Task: Create Card Financial Planning Session in Board Productivity Hacks to Workspace Computer Networking. Create Card Career Development Planning in Board IT Risk Management to Workspace Computer Networking. Create Card Budget Review Meeting in Board IT Security and Compliance Management to Workspace Computer Networking
Action: Mouse moved to (106, 53)
Screenshot: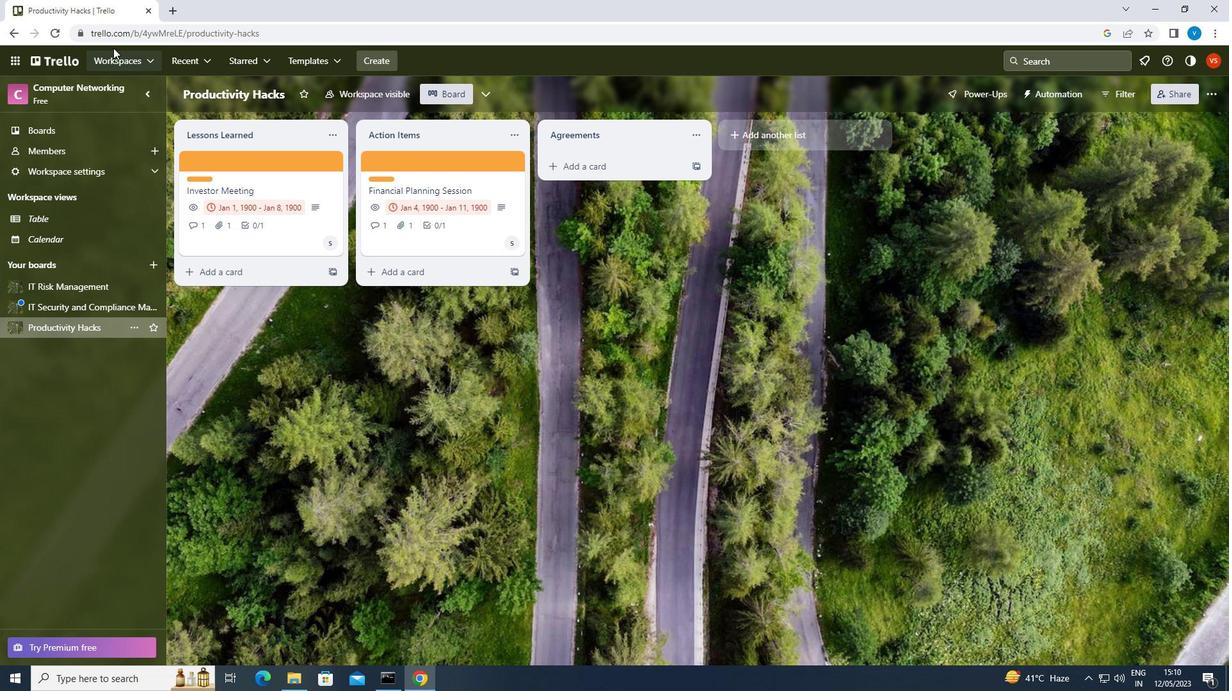 
Action: Mouse pressed left at (106, 53)
Screenshot: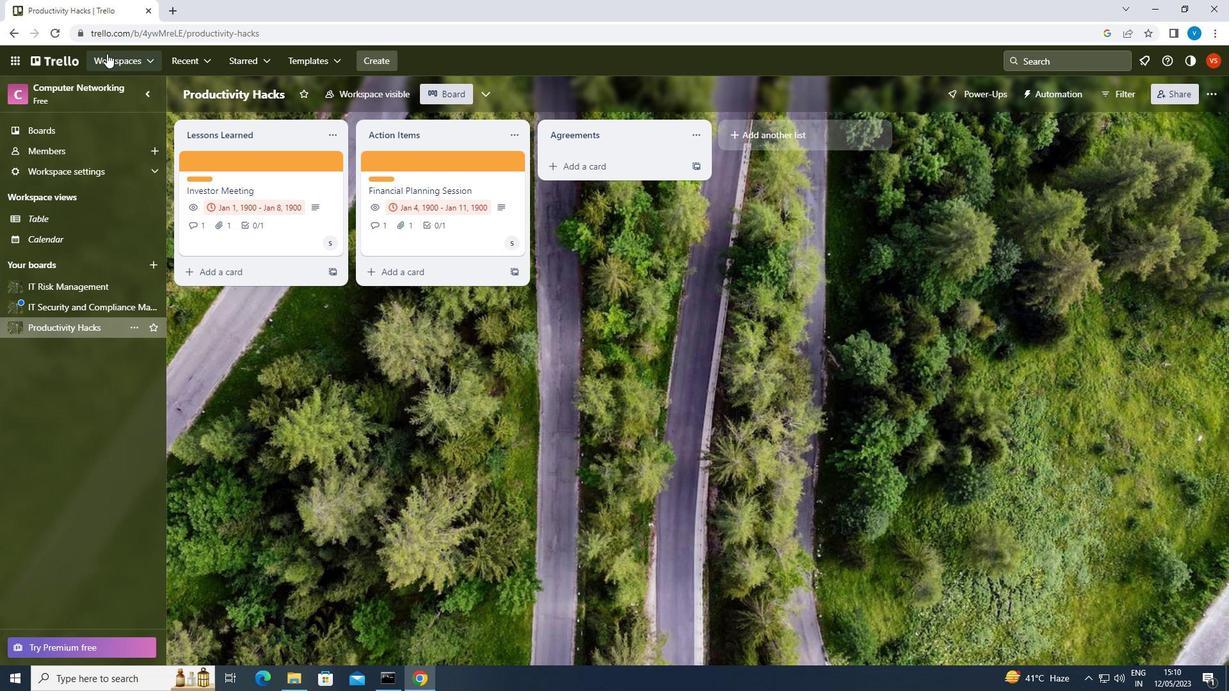 
Action: Mouse moved to (172, 376)
Screenshot: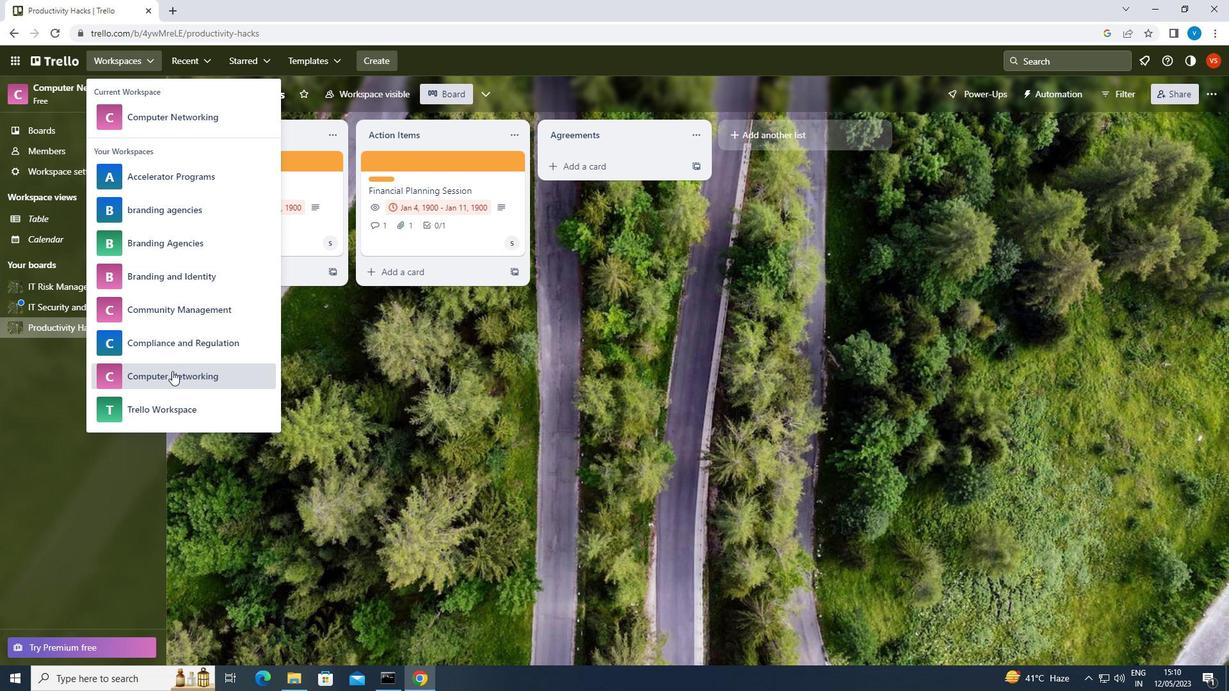 
Action: Mouse pressed left at (172, 376)
Screenshot: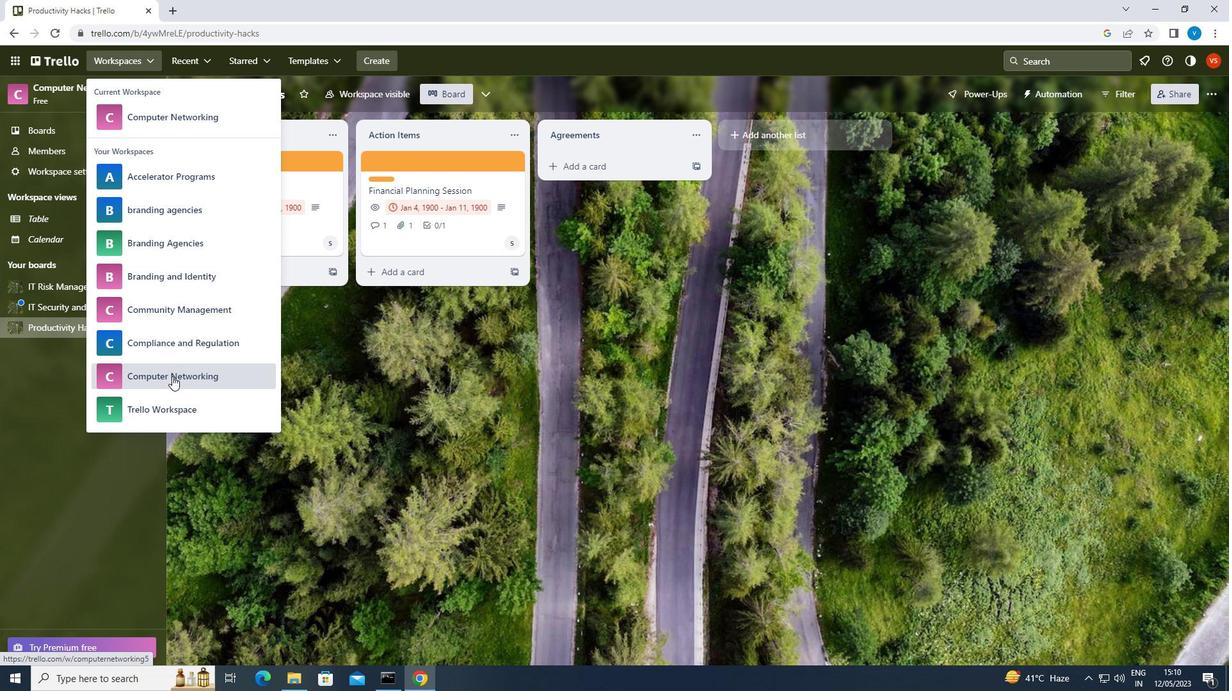 
Action: Mouse moved to (963, 528)
Screenshot: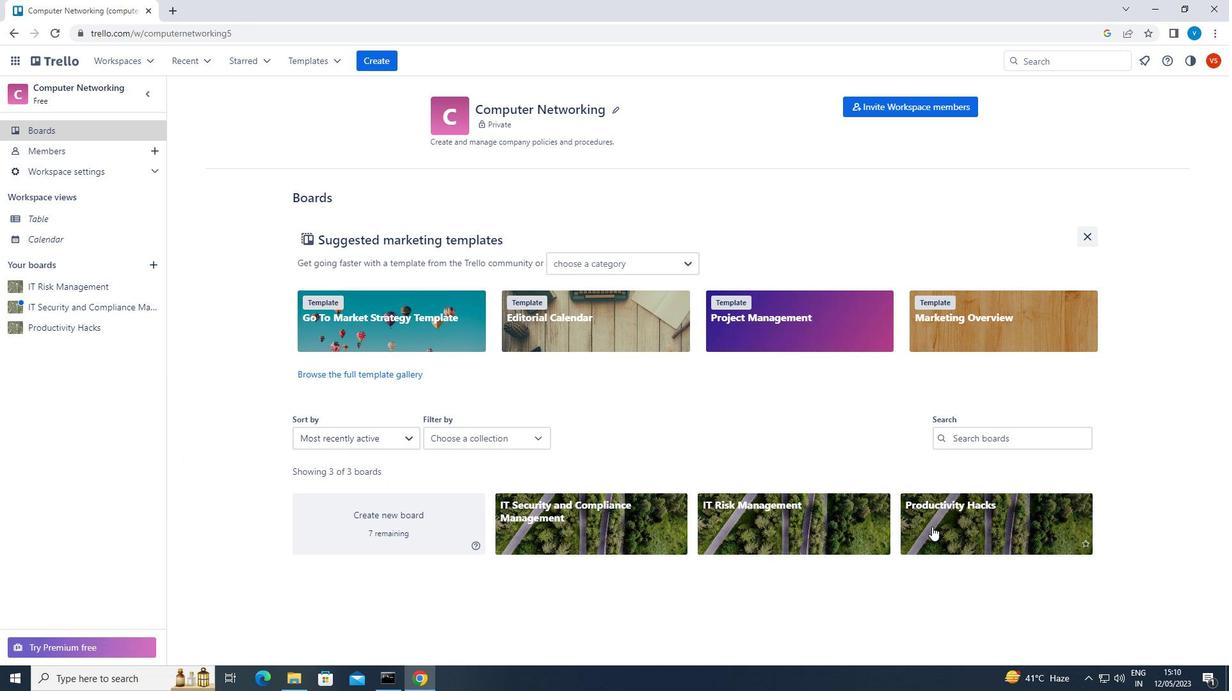 
Action: Mouse pressed left at (963, 528)
Screenshot: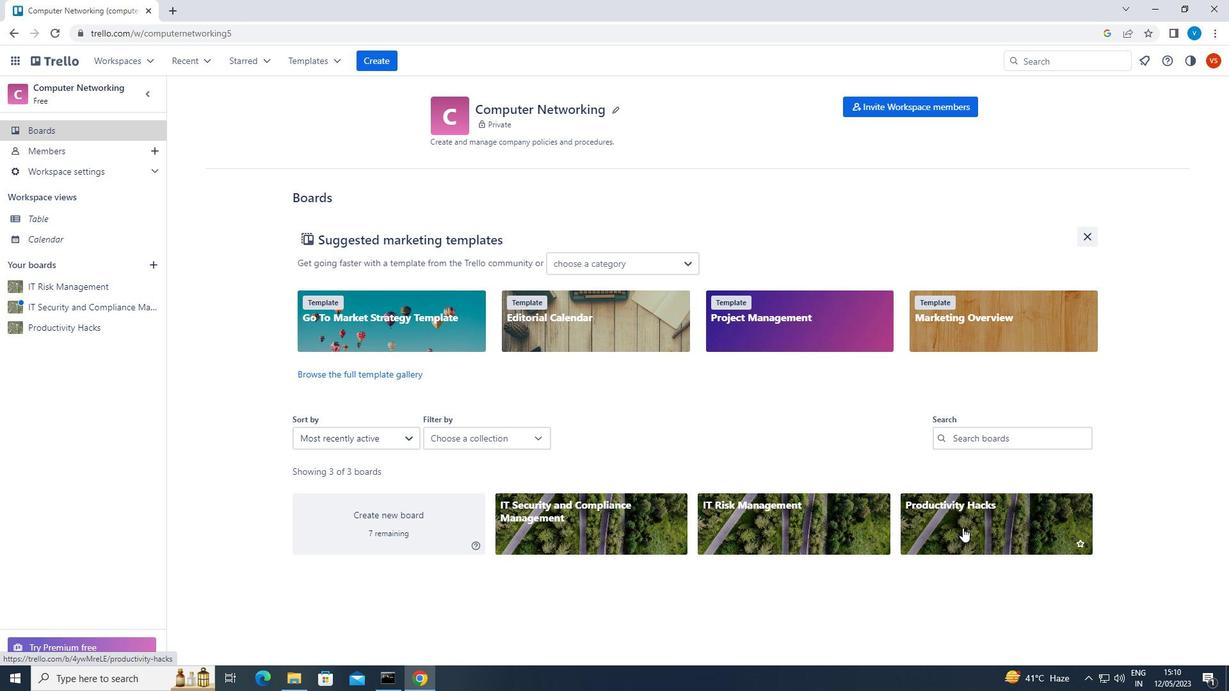 
Action: Mouse moved to (629, 163)
Screenshot: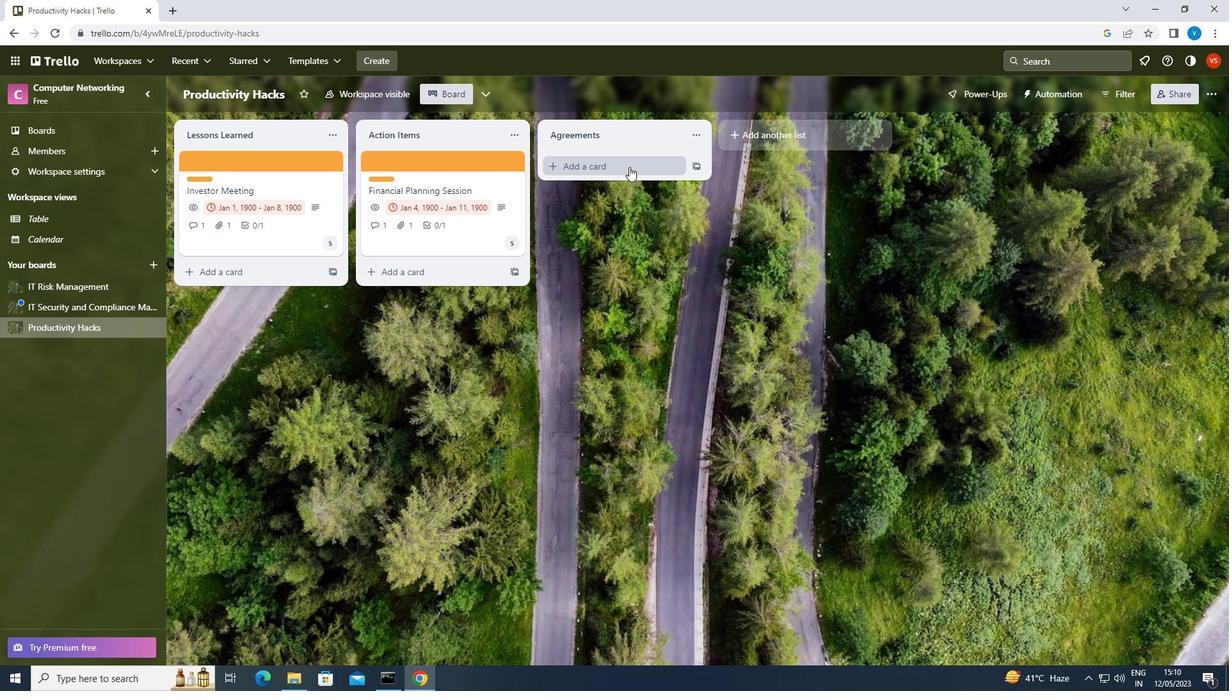 
Action: Mouse pressed left at (629, 163)
Screenshot: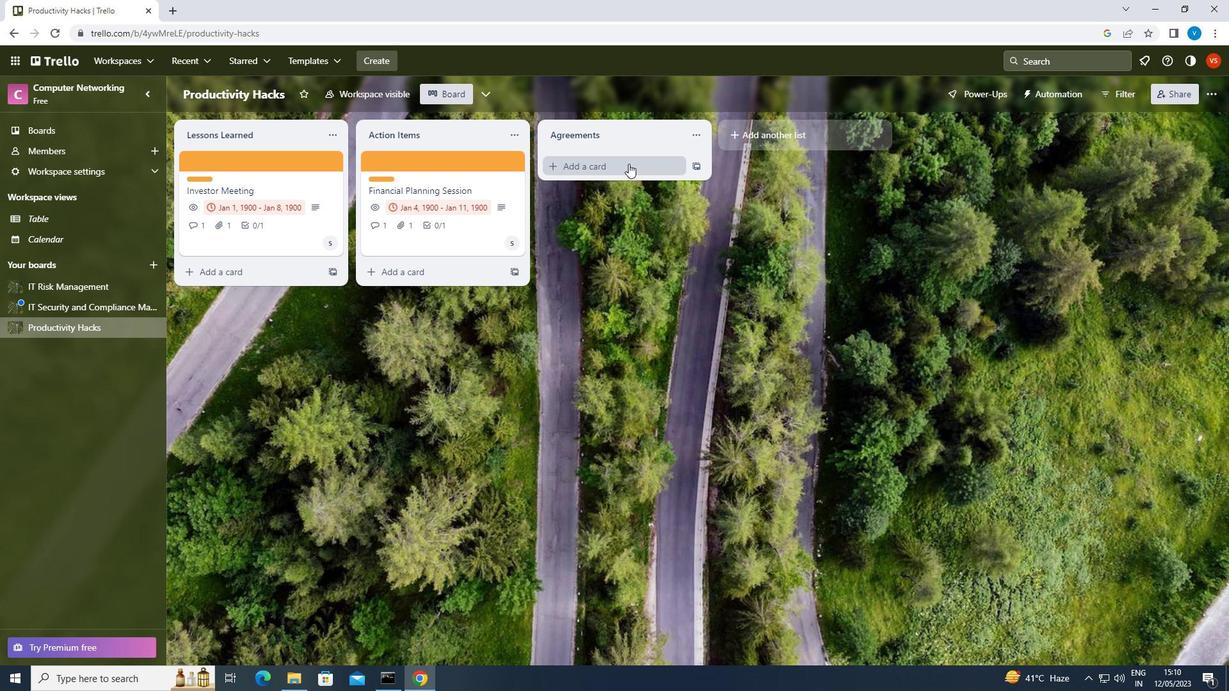 
Action: Key pressed <Key.shift>FINANCIAL<Key.space><Key.shift>PLANNING<Key.space><Key.shift>SESSION<Key.enter>
Screenshot: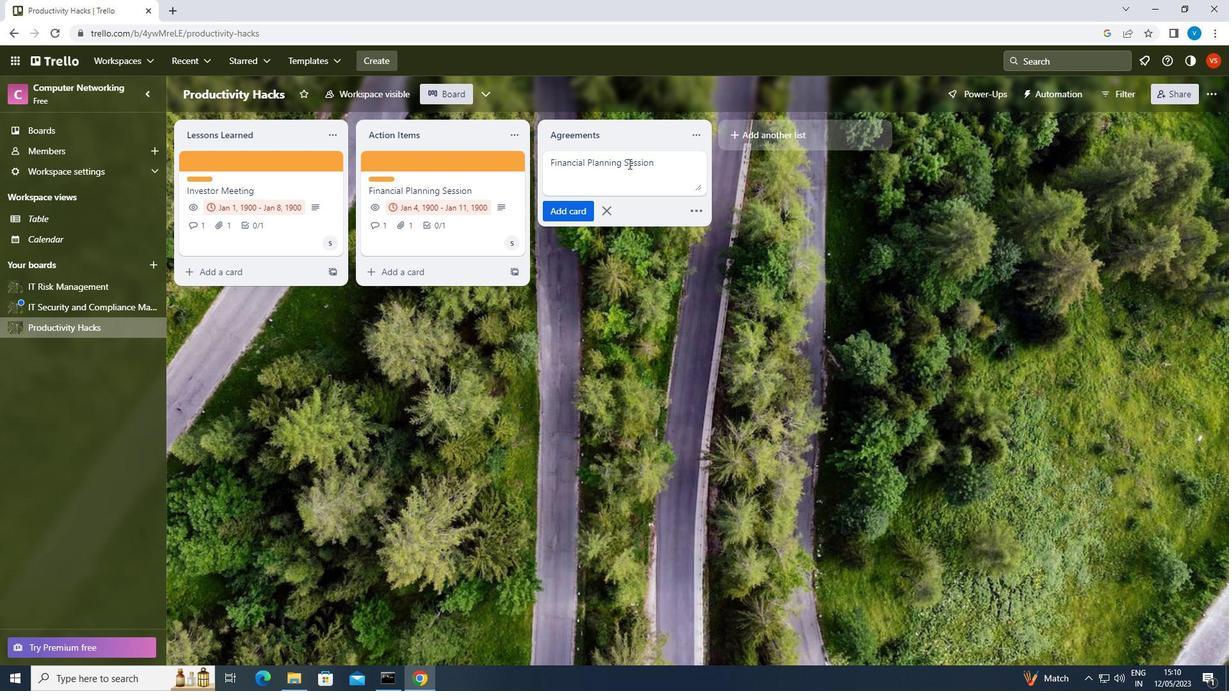 
Action: Mouse moved to (72, 288)
Screenshot: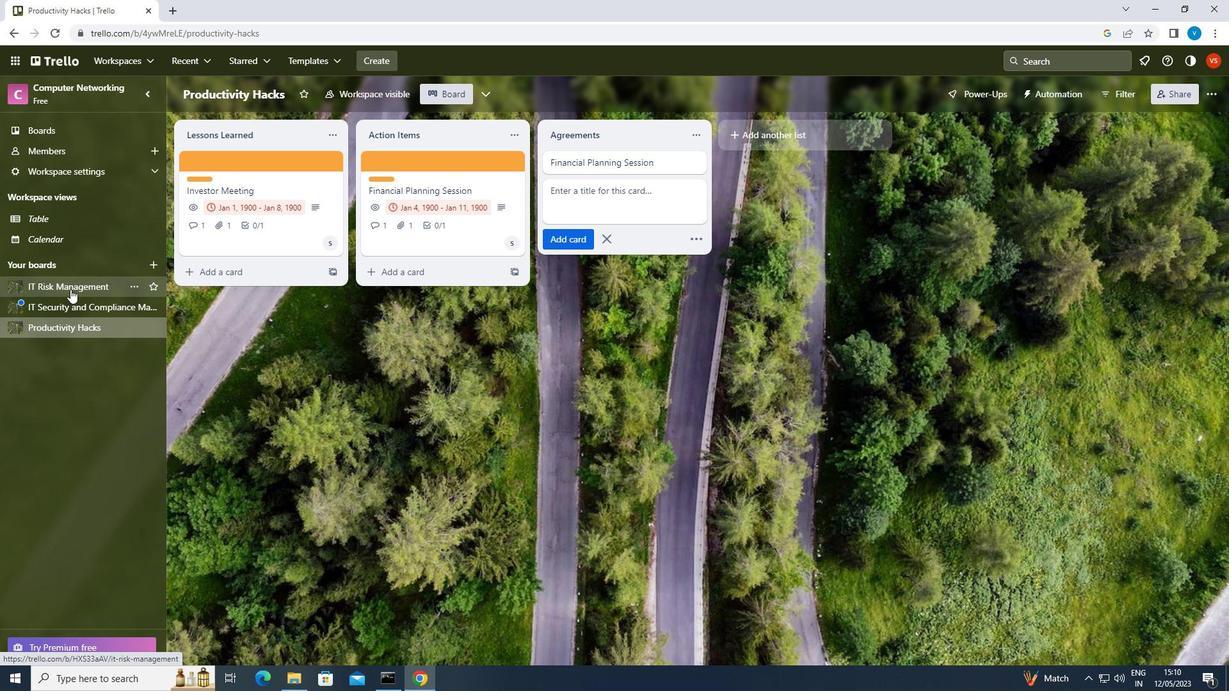 
Action: Mouse pressed left at (72, 288)
Screenshot: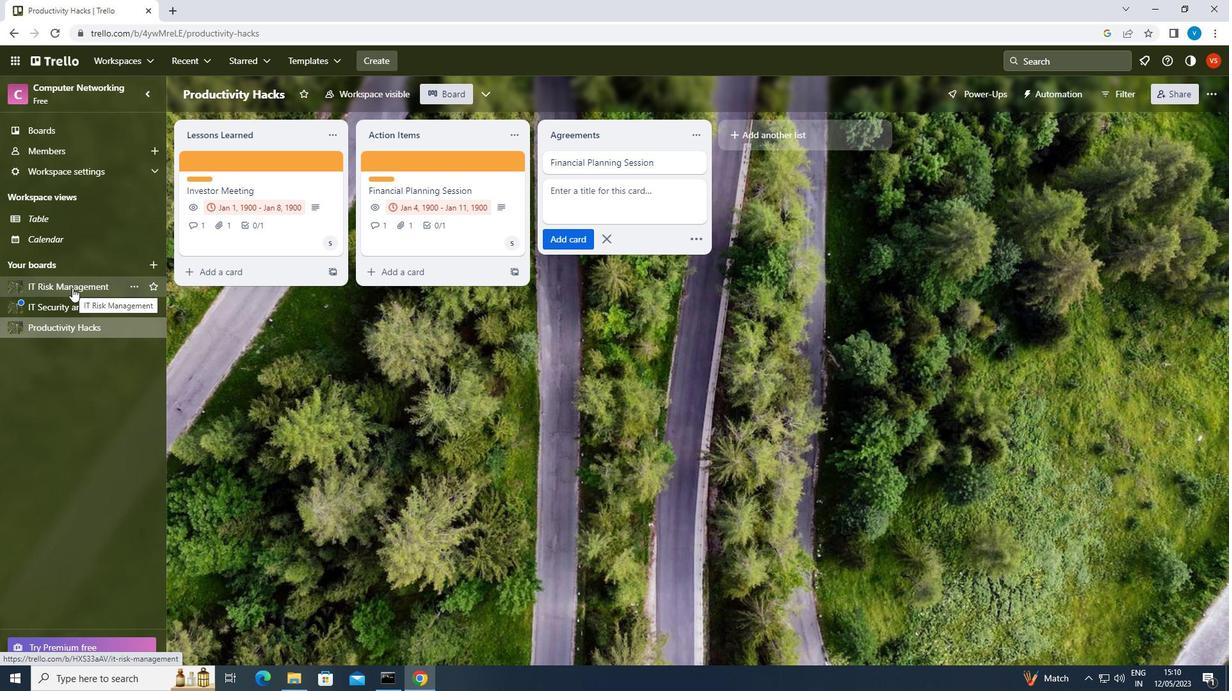 
Action: Mouse moved to (579, 167)
Screenshot: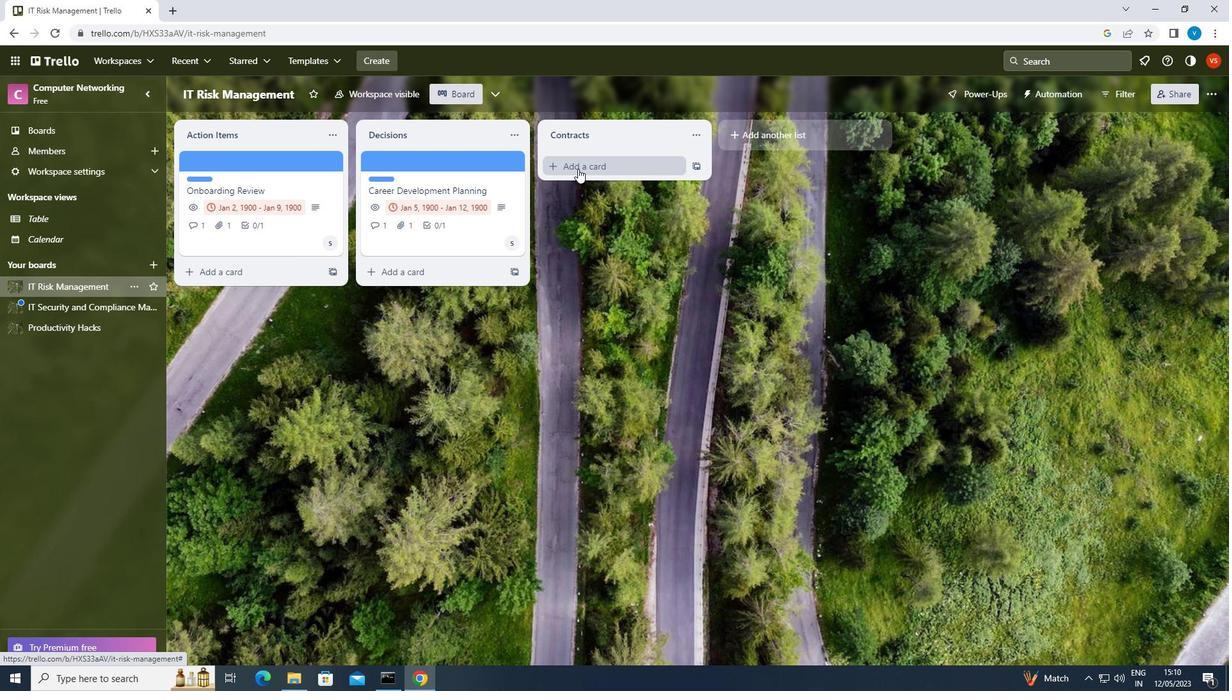 
Action: Mouse pressed left at (579, 167)
Screenshot: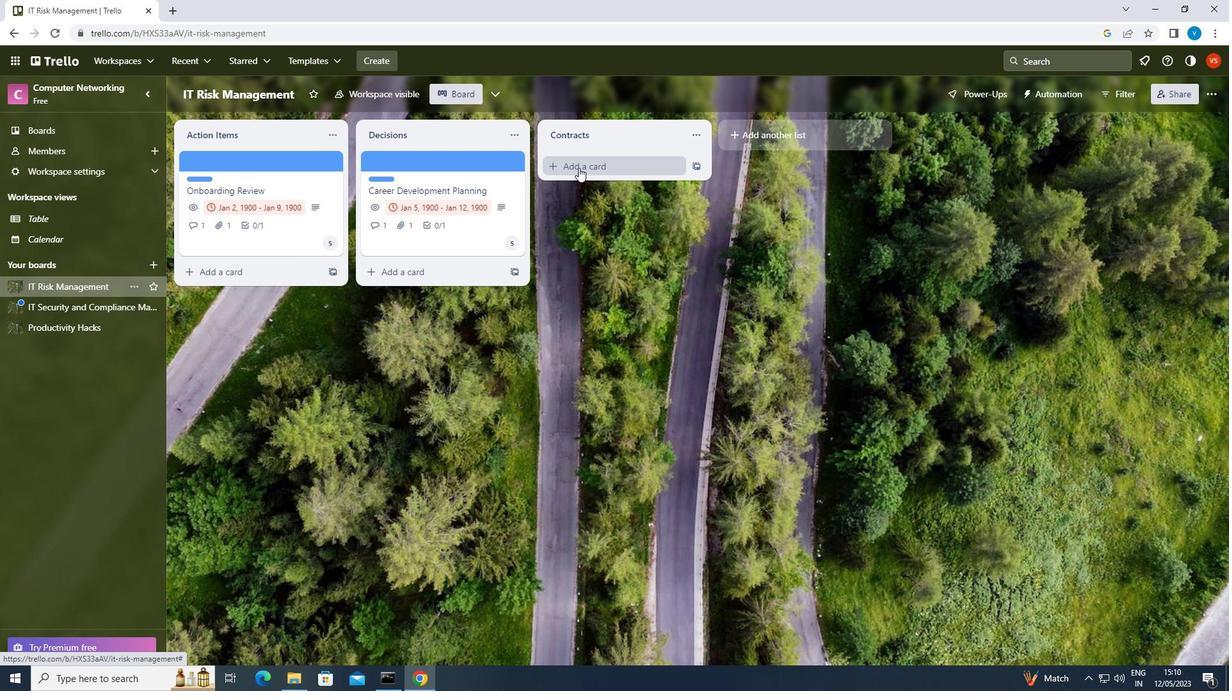 
Action: Key pressed <Key.shift>CAREER<Key.space><Key.shift>DEVELOPMENT<Key.space><Key.shift>PLANNING
Screenshot: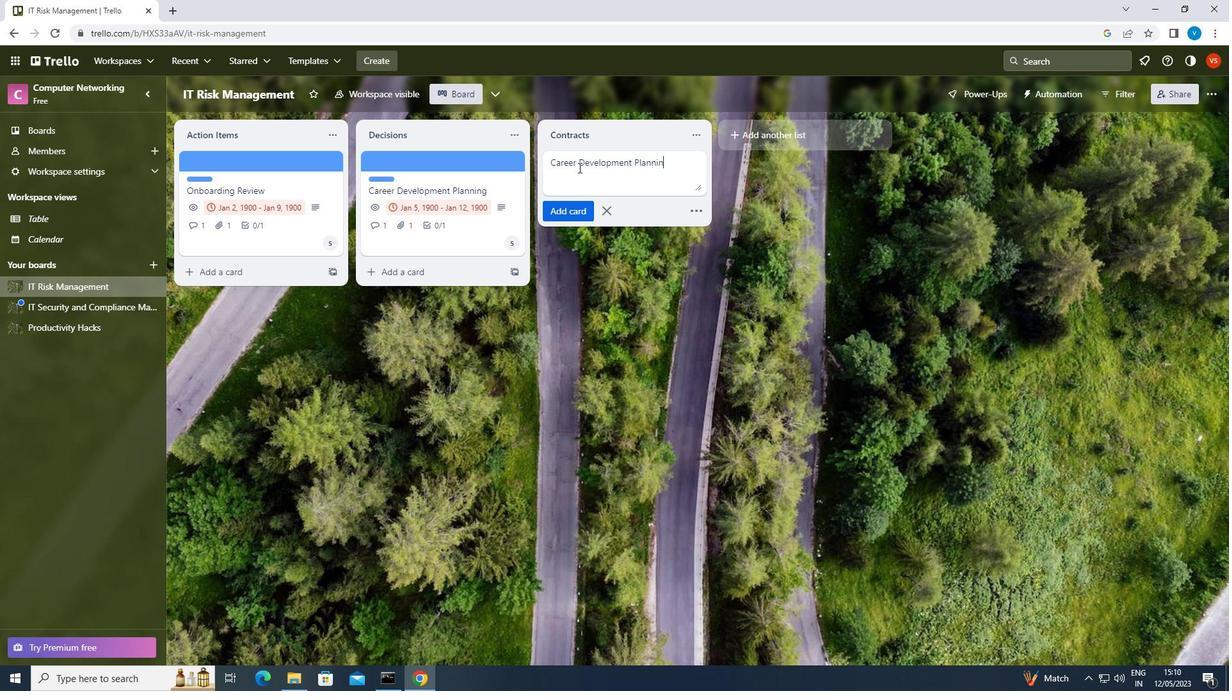 
Action: Mouse moved to (603, 190)
Screenshot: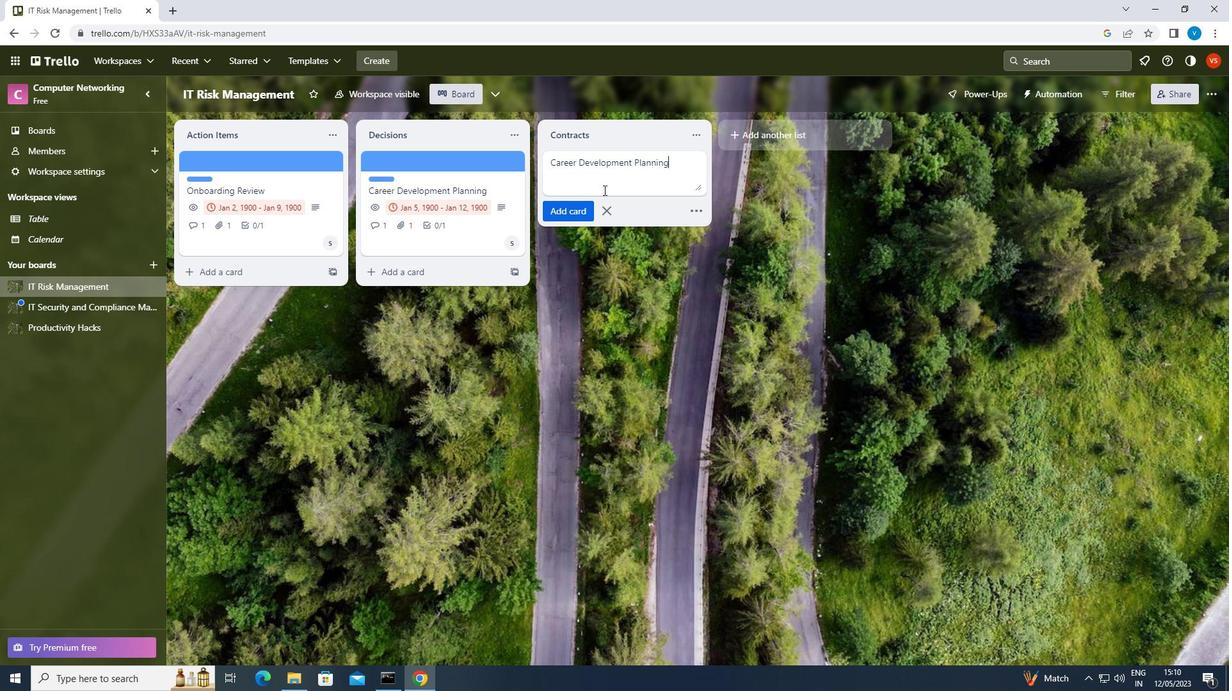 
Action: Key pressed <Key.enter>
Screenshot: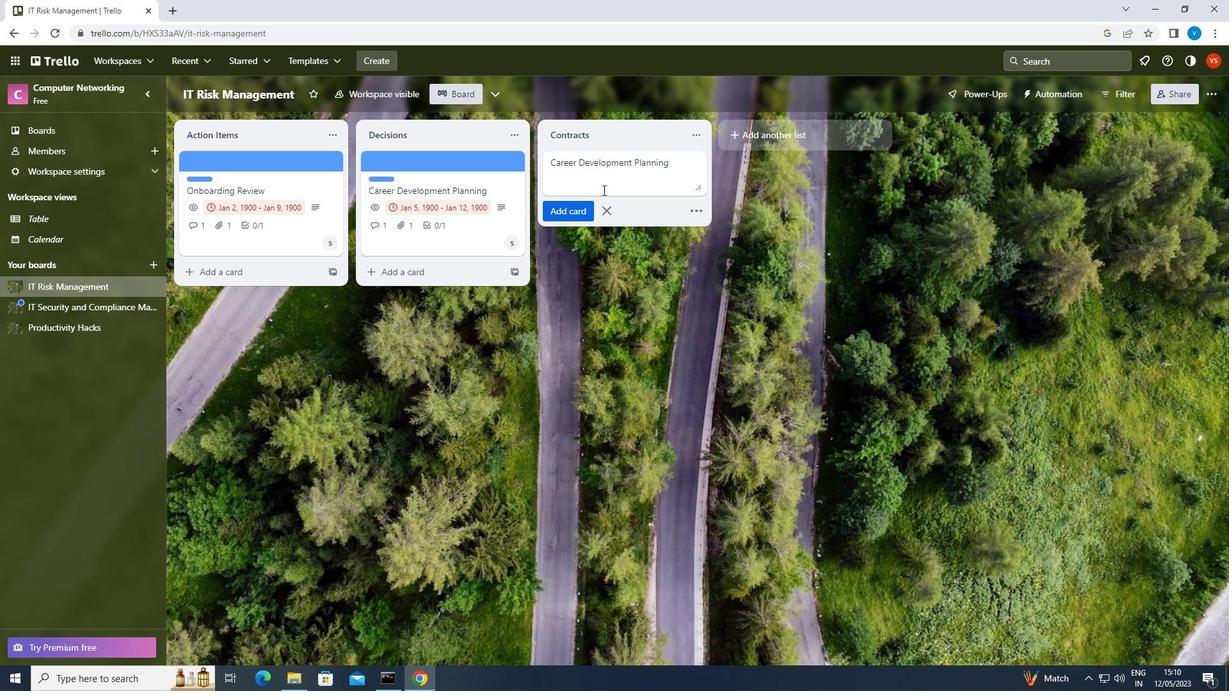 
Action: Mouse moved to (98, 301)
Screenshot: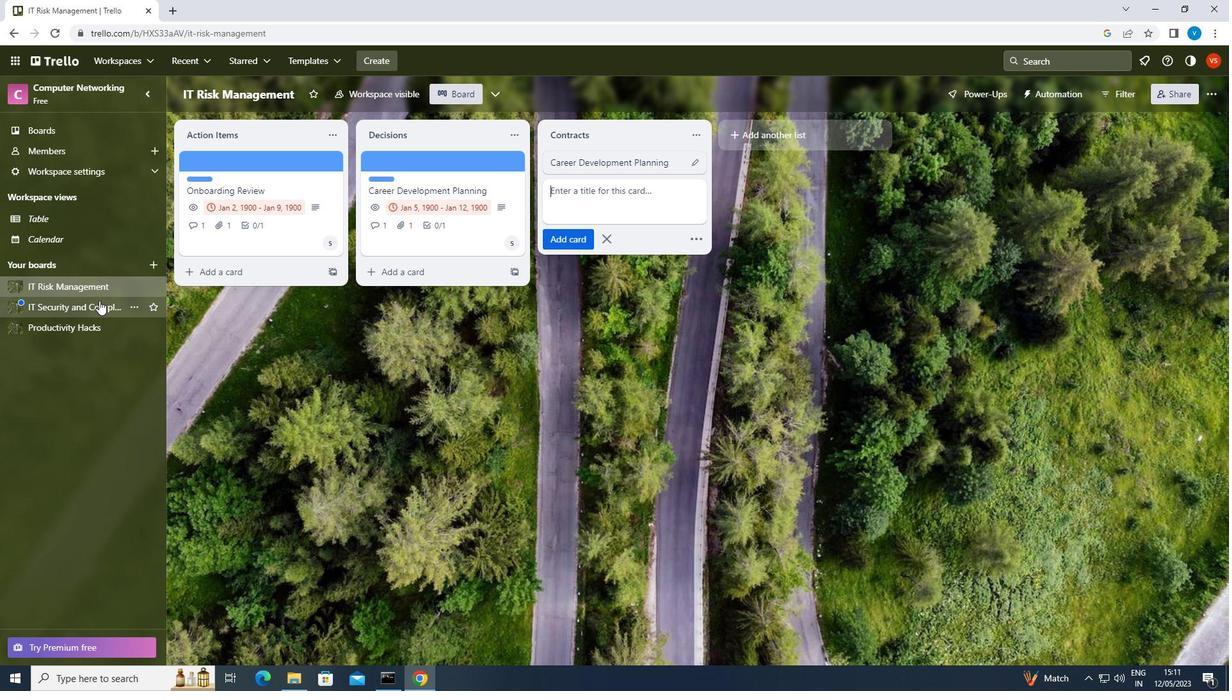 
Action: Mouse pressed left at (98, 301)
Screenshot: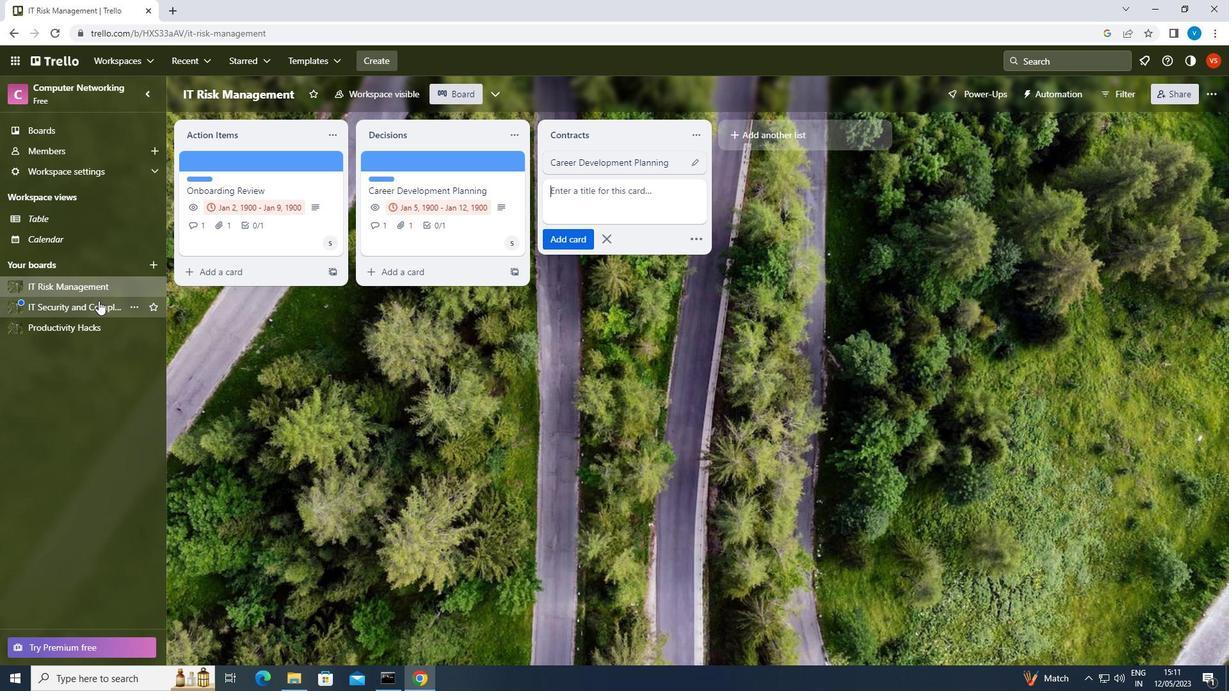 
Action: Mouse moved to (577, 163)
Screenshot: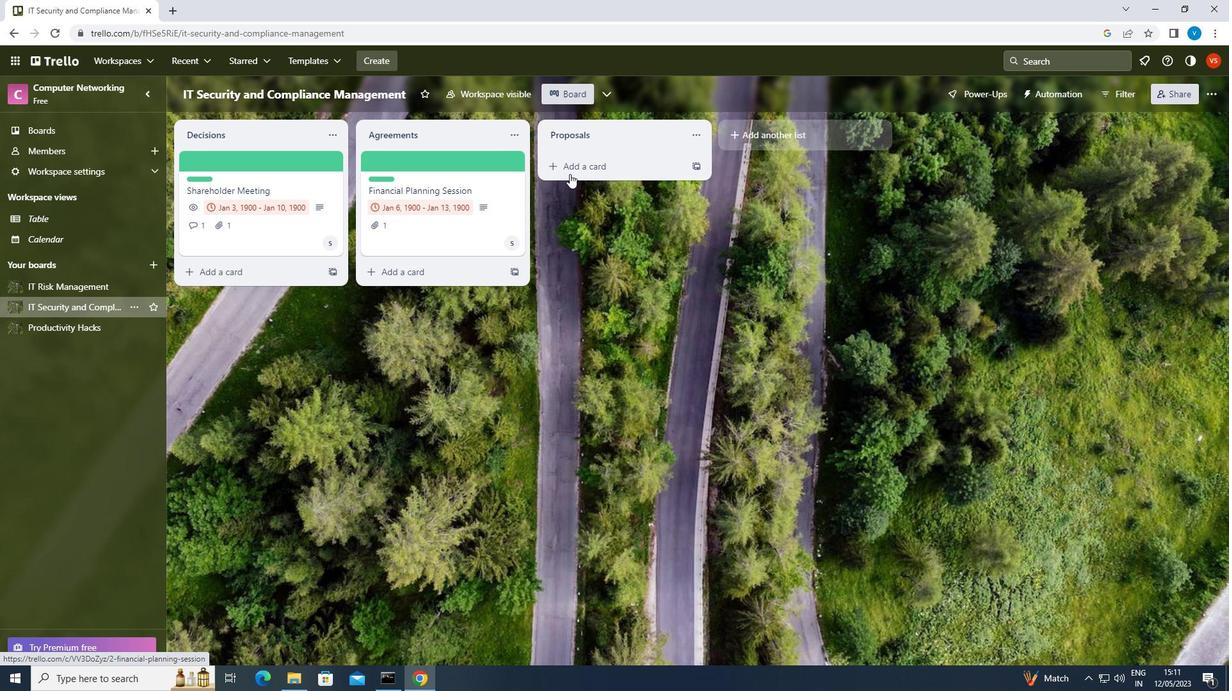 
Action: Mouse pressed left at (577, 163)
Screenshot: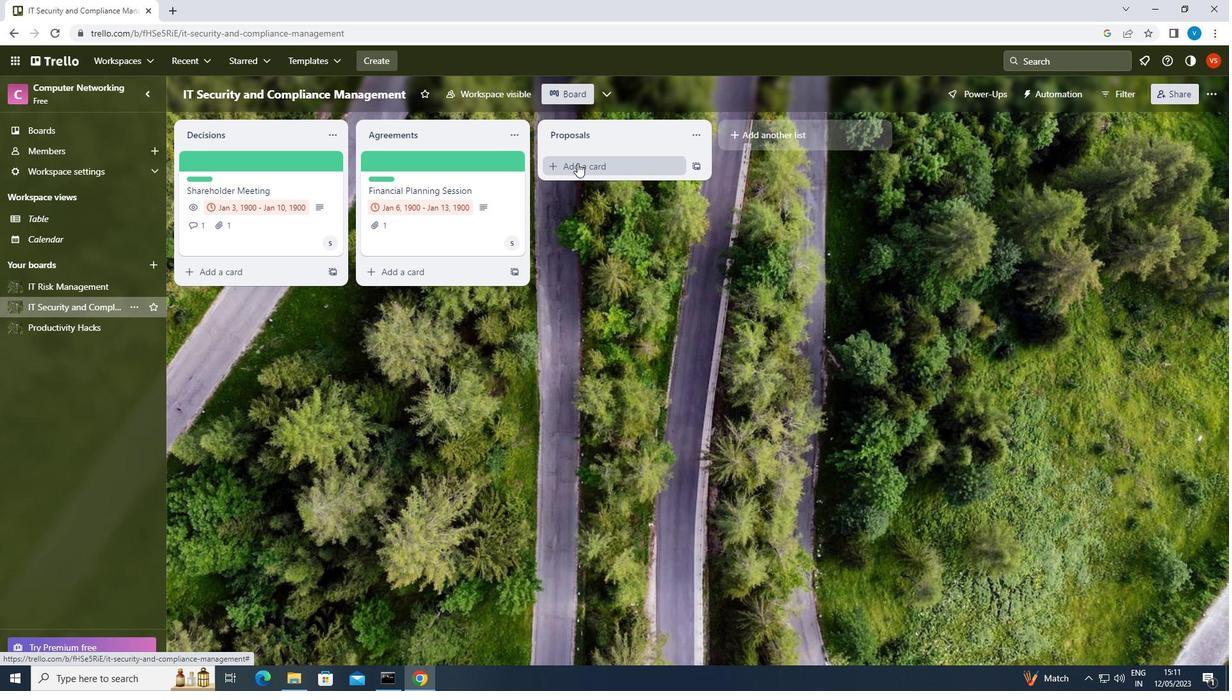 
Action: Key pressed <Key.shift>BUDGET<Key.space><Key.shift>REVIEW<Key.space><Key.shift>MEETING<Key.enter>
Screenshot: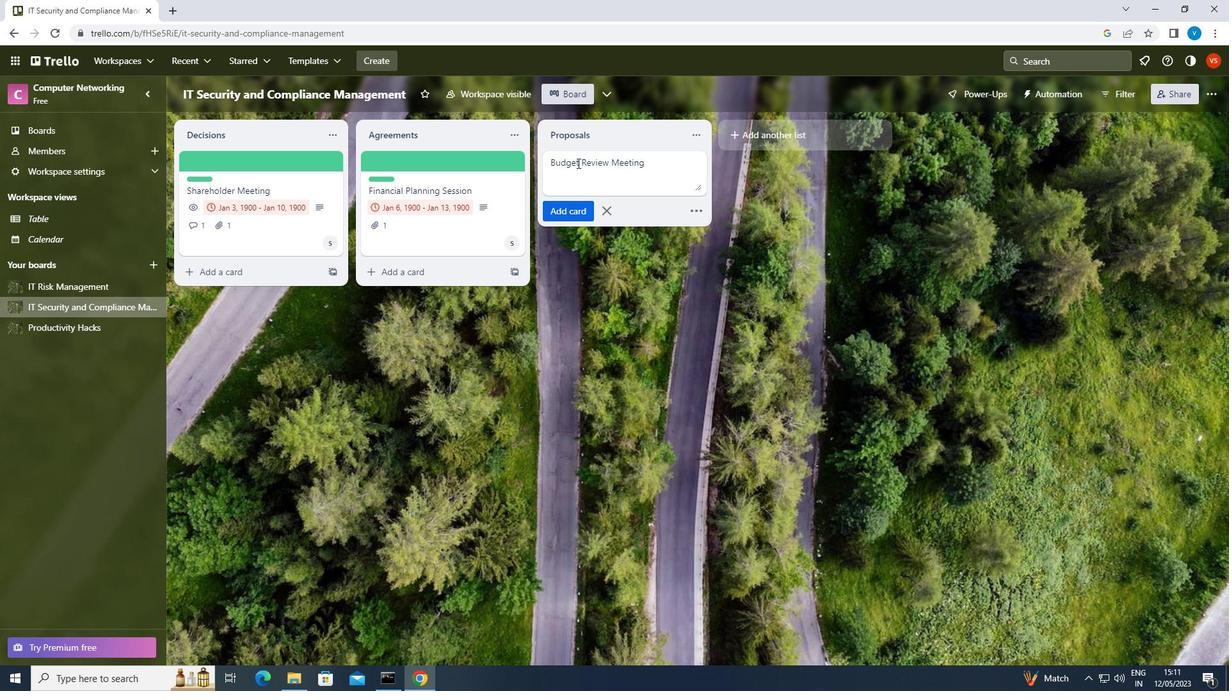 
